 Task: Create List Customer Churn in Board Content Amplification Strategies to Workspace Creative Writing. Create List Customer Engagement in Board Employee Performance Evaluation to Workspace Creative Writing. Create List Customer Satisfaction in Board Content Marketing Infographic Creation and Promotion to Workspace Creative Writing
Action: Mouse moved to (78, 292)
Screenshot: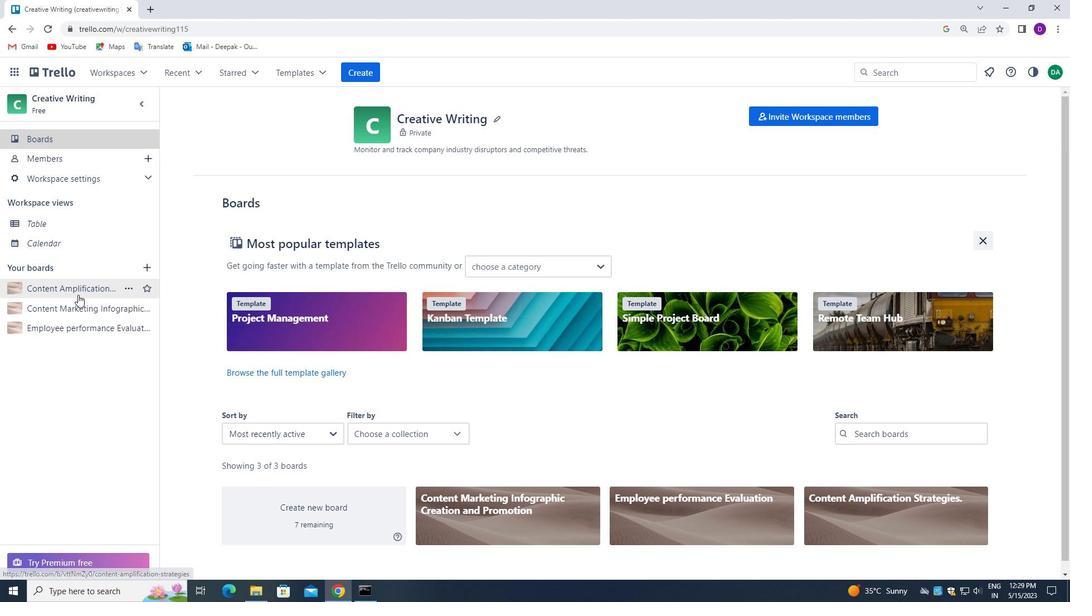 
Action: Mouse pressed left at (78, 292)
Screenshot: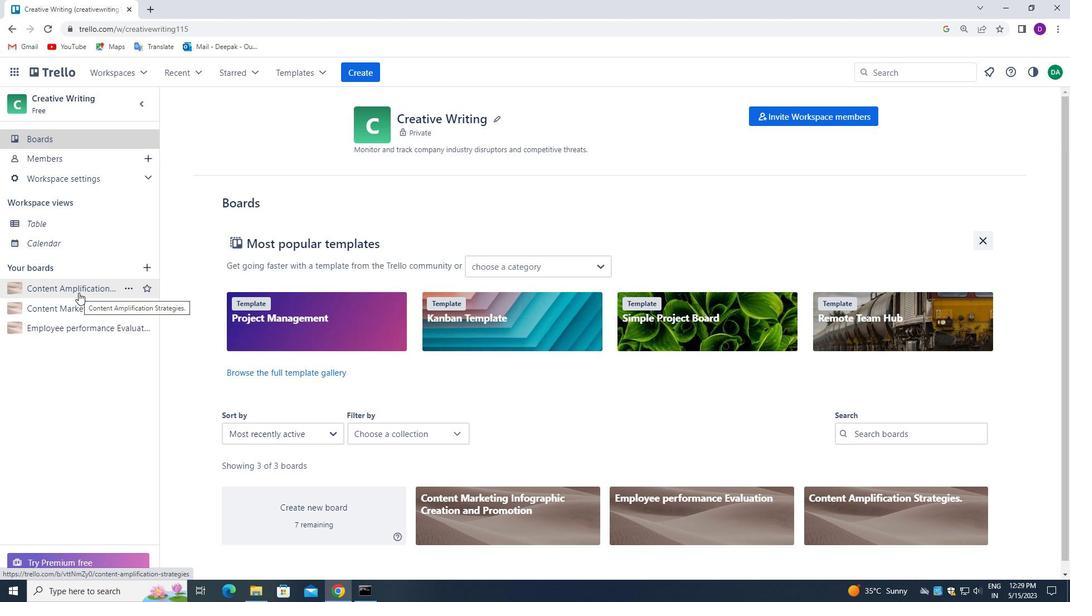 
Action: Mouse moved to (600, 146)
Screenshot: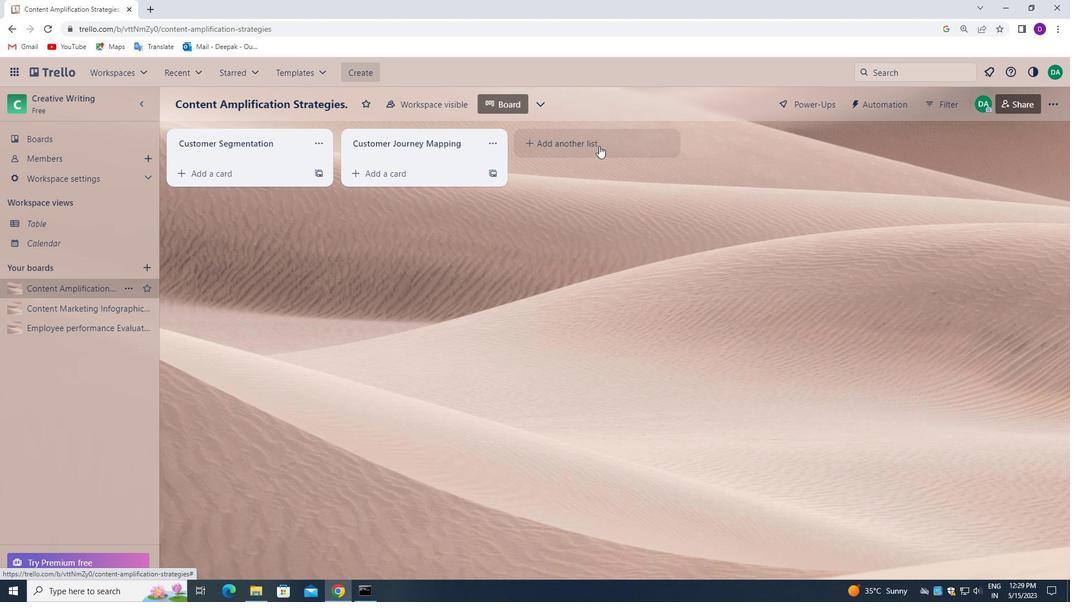 
Action: Mouse pressed left at (600, 146)
Screenshot: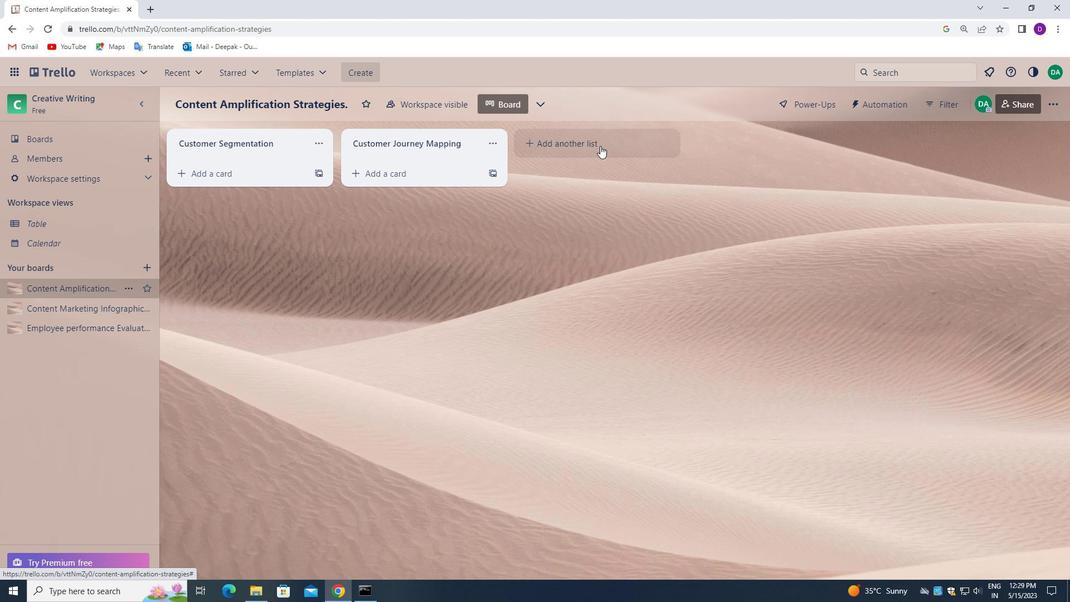 
Action: Mouse moved to (559, 146)
Screenshot: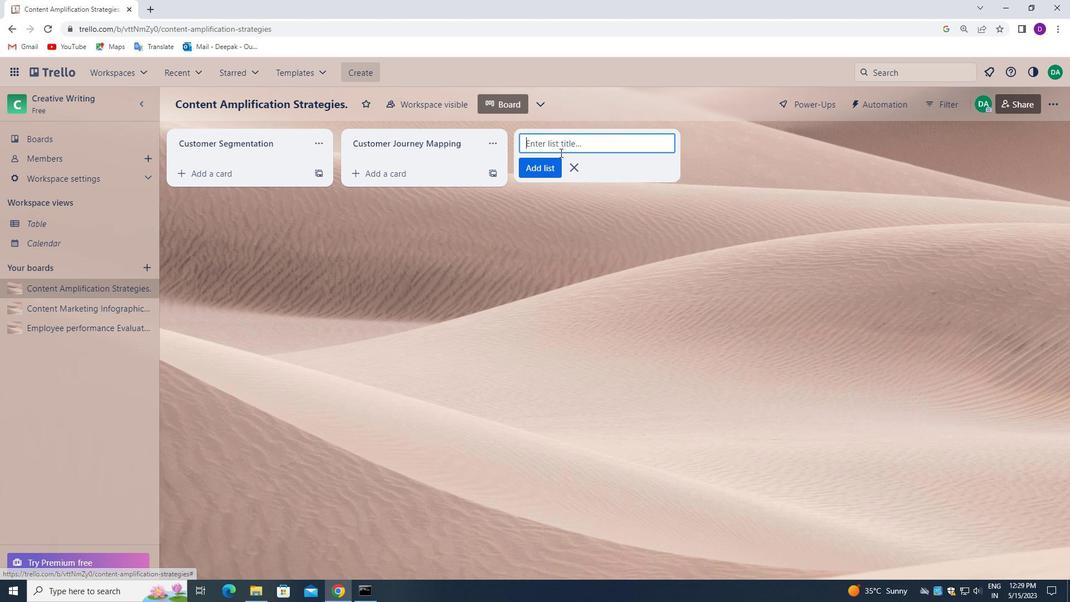 
Action: Mouse pressed left at (559, 146)
Screenshot: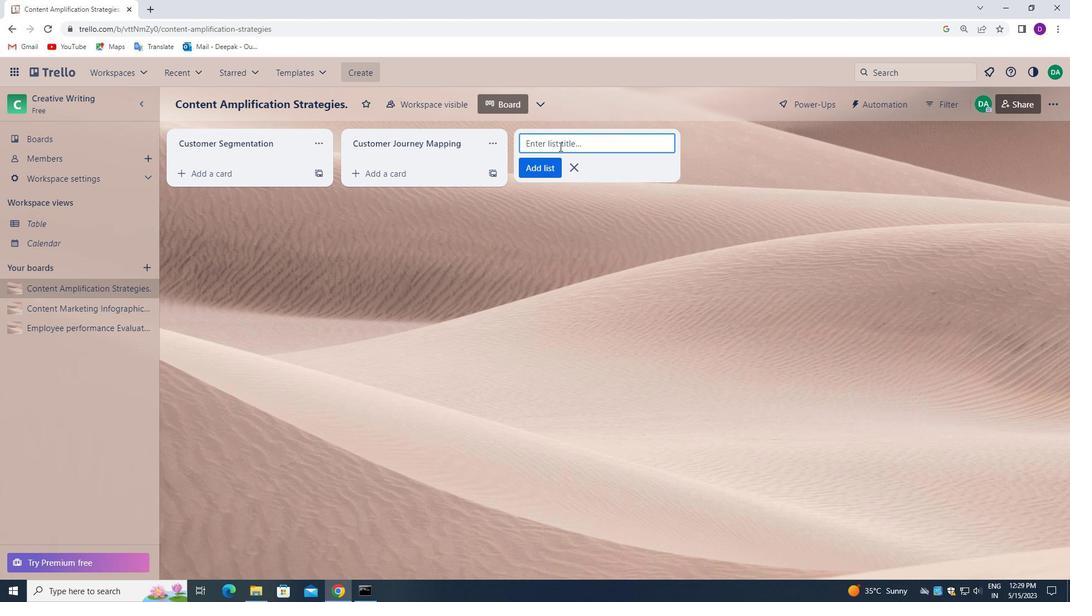 
Action: Key pressed <Key.shift>CUSTOMER<Key.space><Key.shift>CHURN
Screenshot: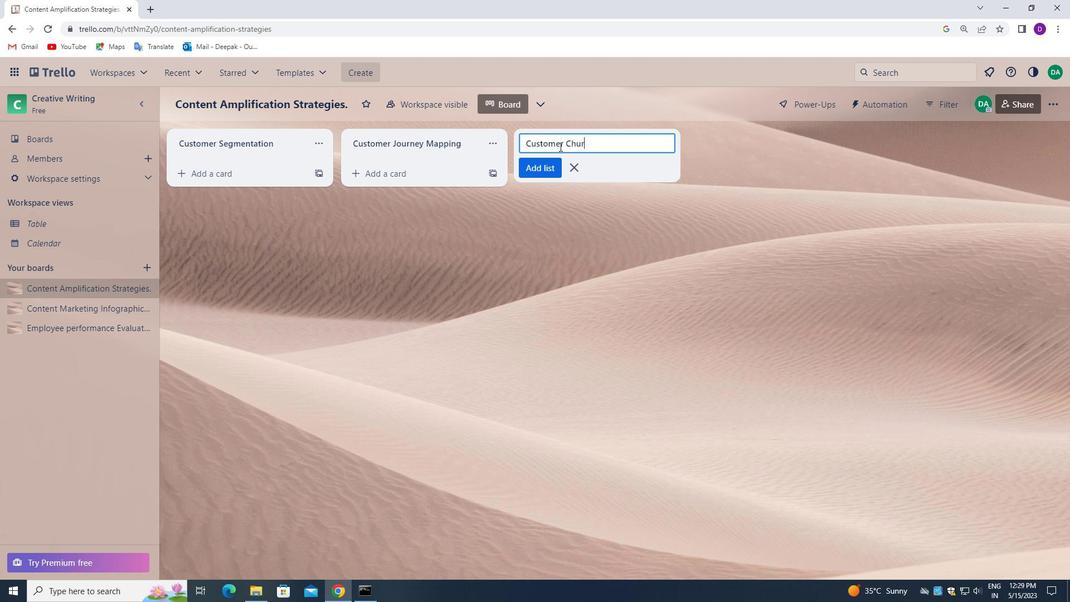 
Action: Mouse moved to (540, 167)
Screenshot: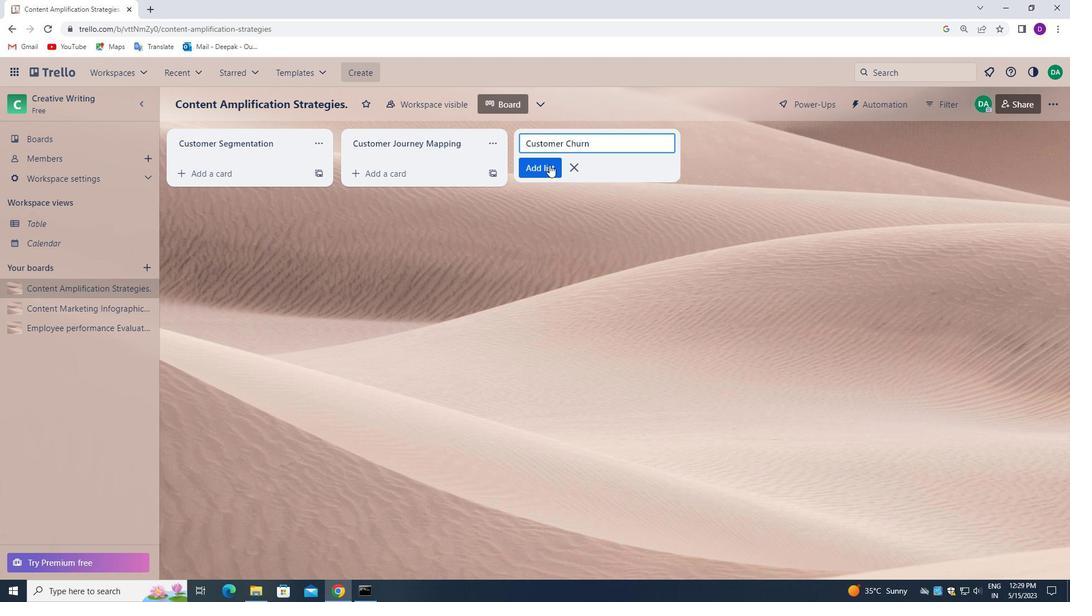 
Action: Mouse pressed left at (540, 167)
Screenshot: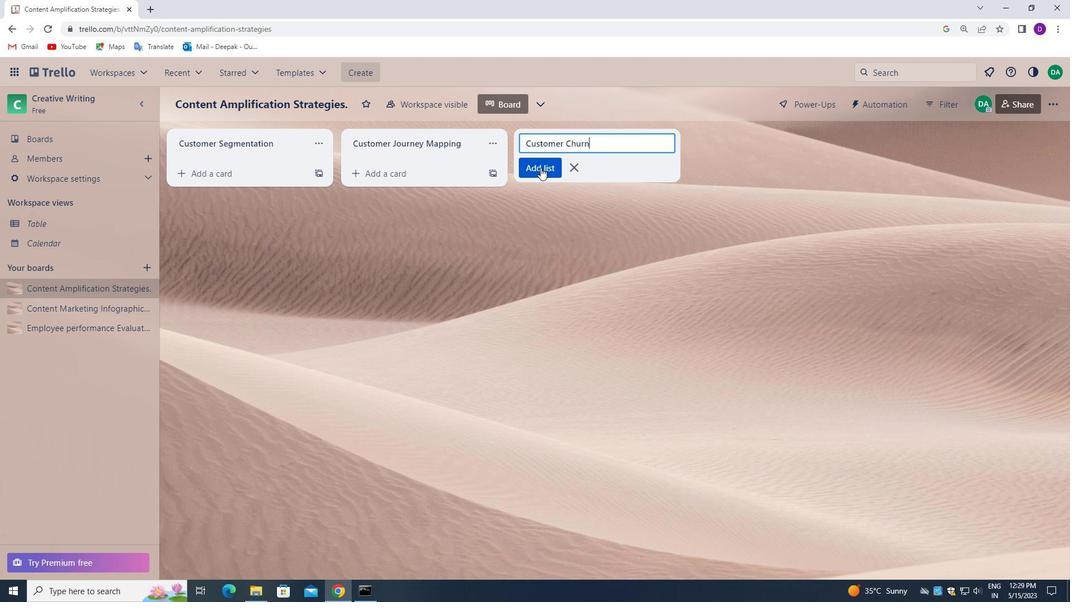 
Action: Mouse moved to (61, 326)
Screenshot: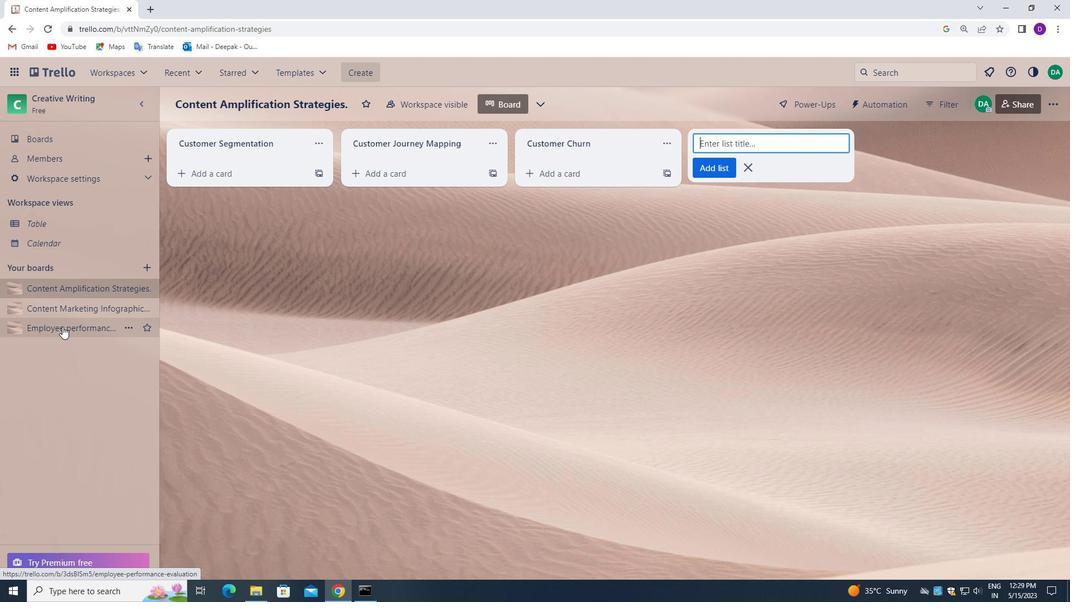 
Action: Mouse pressed left at (61, 326)
Screenshot: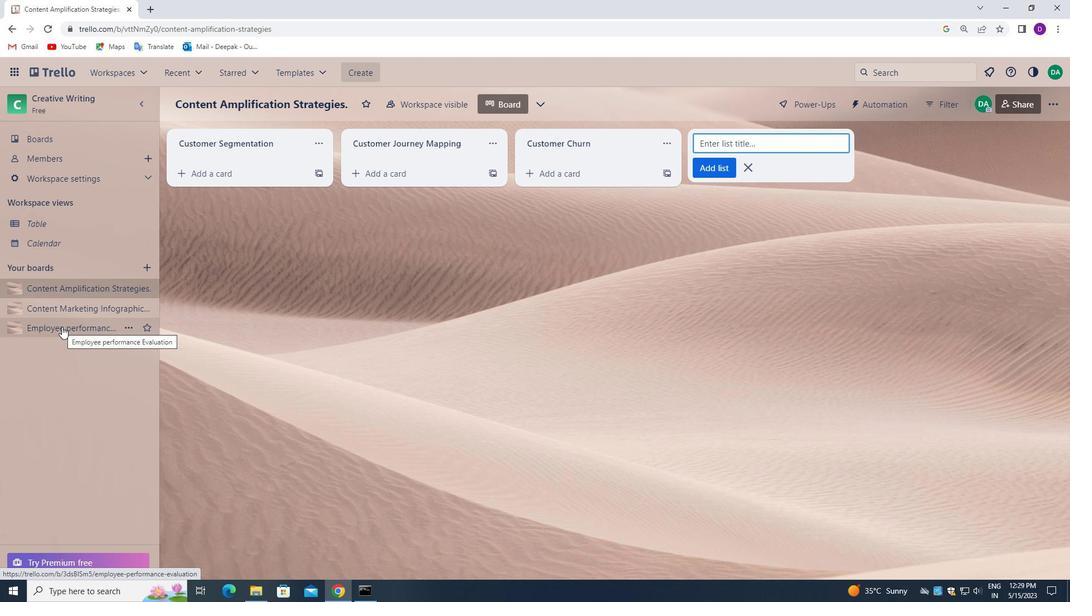 
Action: Mouse moved to (583, 141)
Screenshot: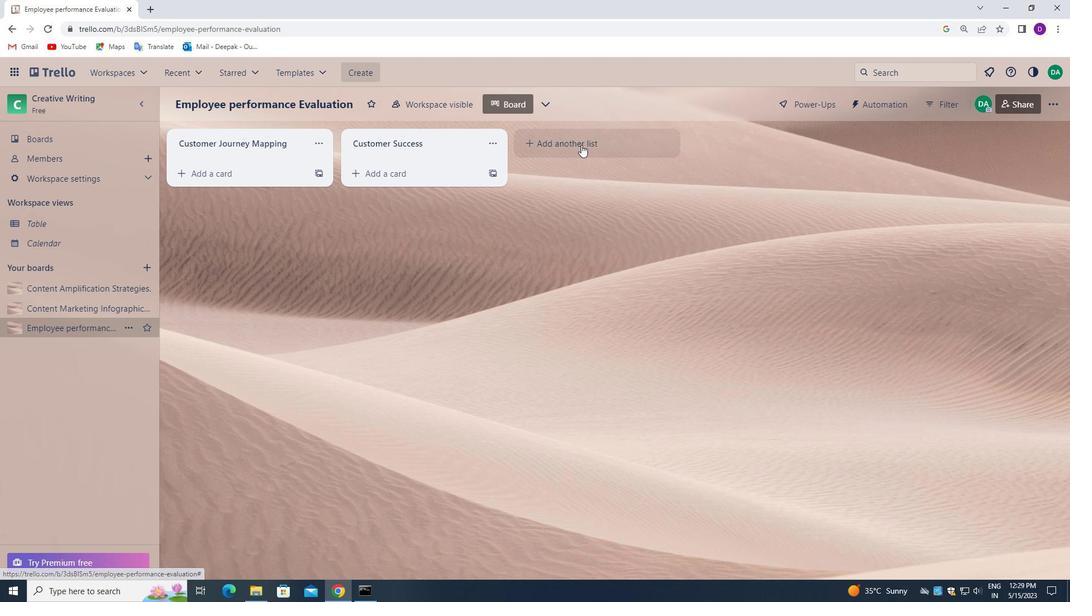
Action: Mouse pressed left at (583, 141)
Screenshot: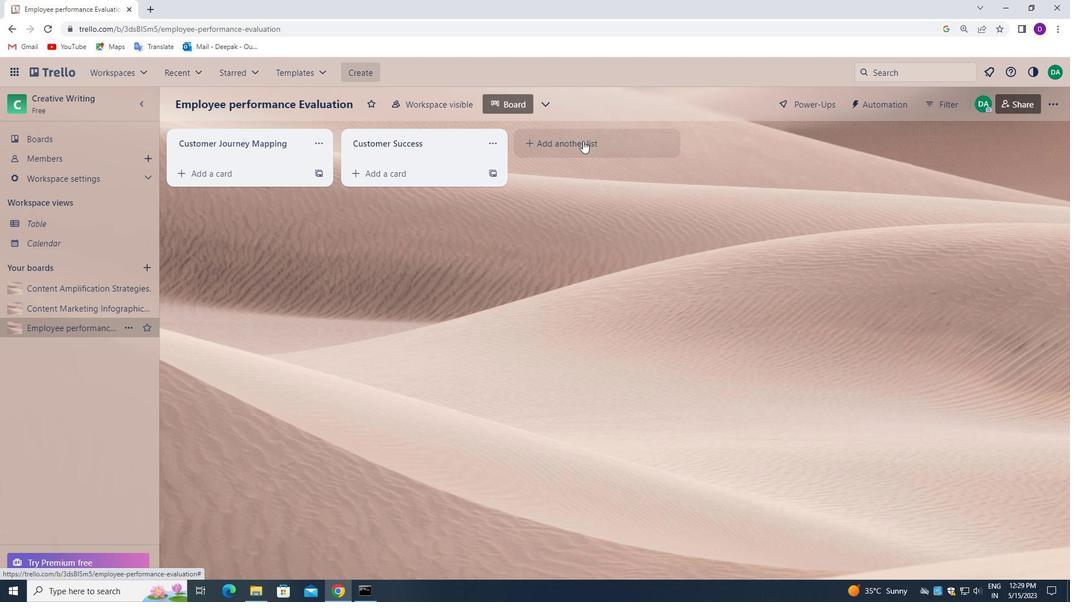 
Action: Mouse moved to (570, 144)
Screenshot: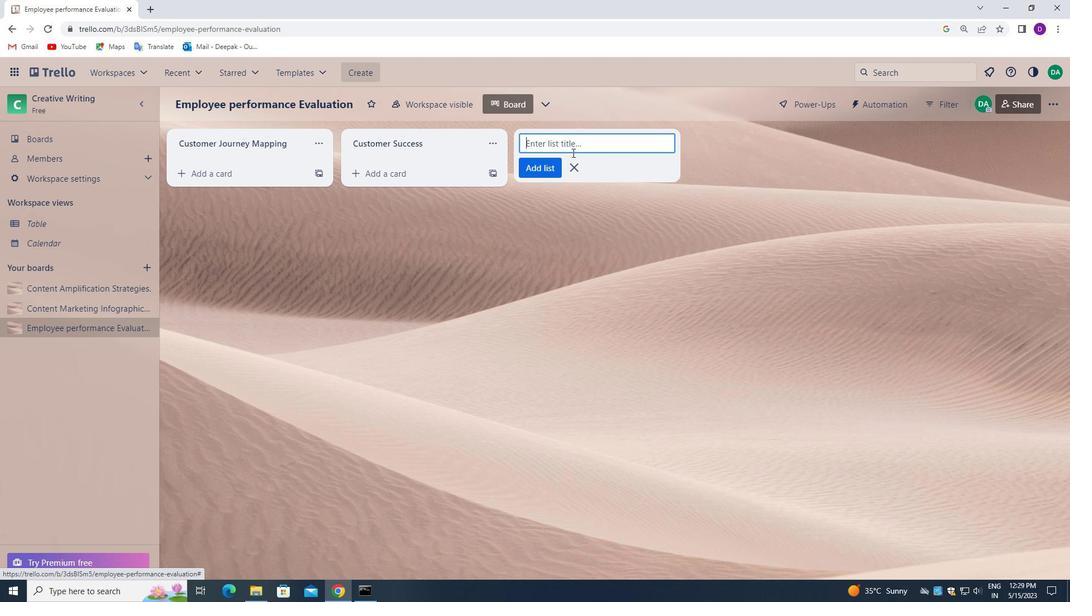 
Action: Mouse pressed left at (570, 144)
Screenshot: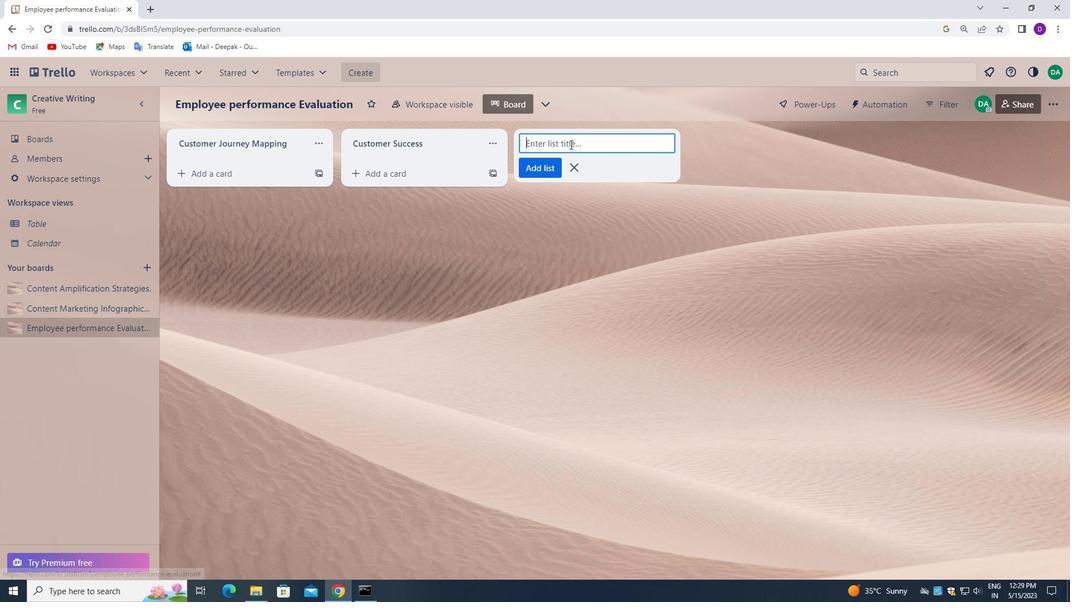 
Action: Key pressed <Key.shift>CUSTOMER<Key.space><Key.shift>ENGAGEMENT
Screenshot: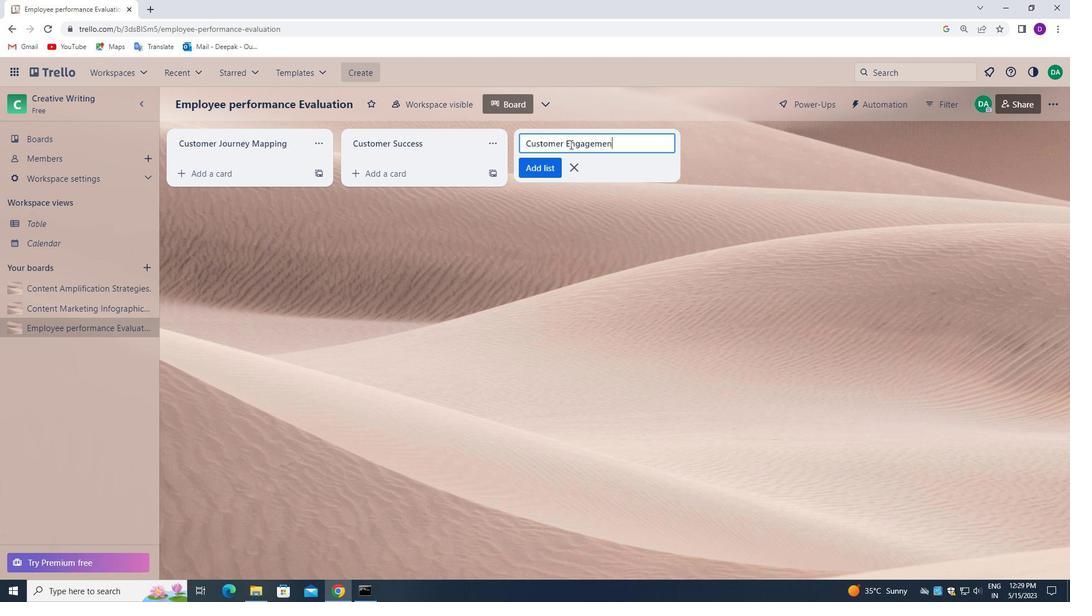 
Action: Mouse moved to (538, 163)
Screenshot: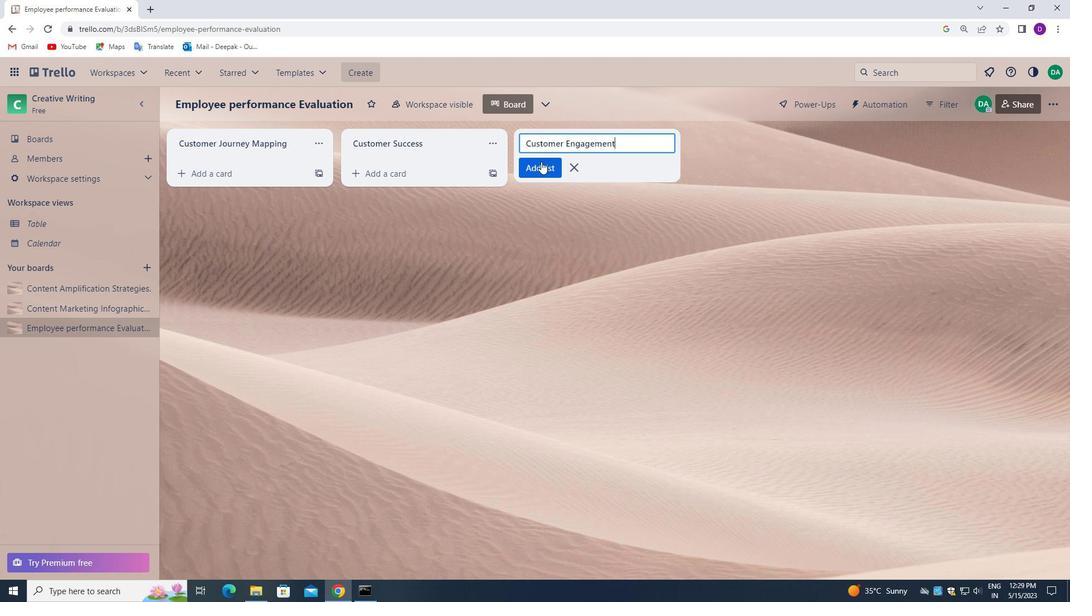 
Action: Mouse pressed left at (538, 163)
Screenshot: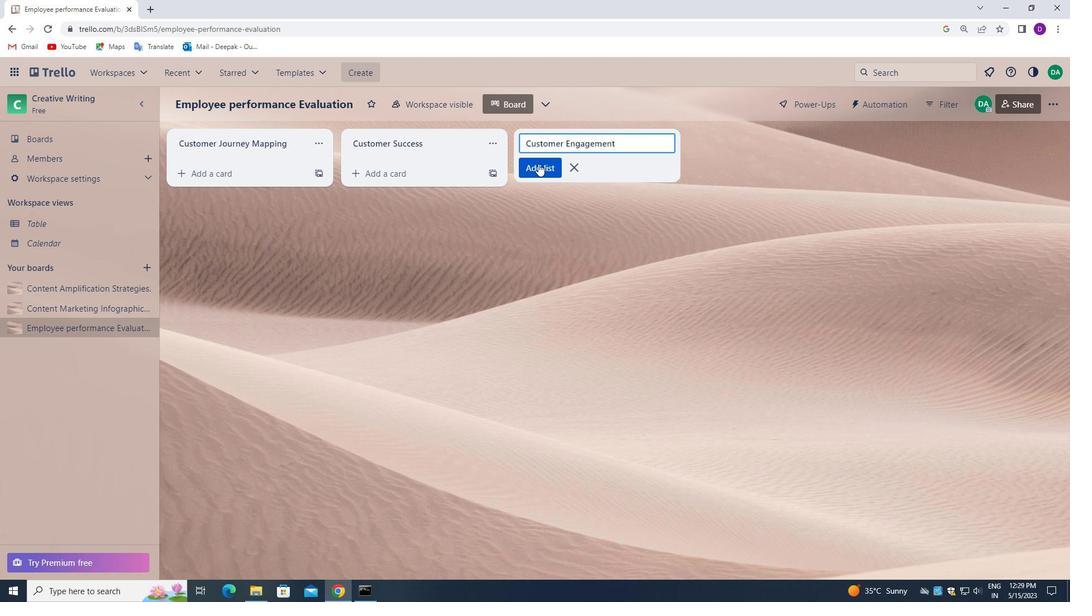 
Action: Mouse moved to (46, 308)
Screenshot: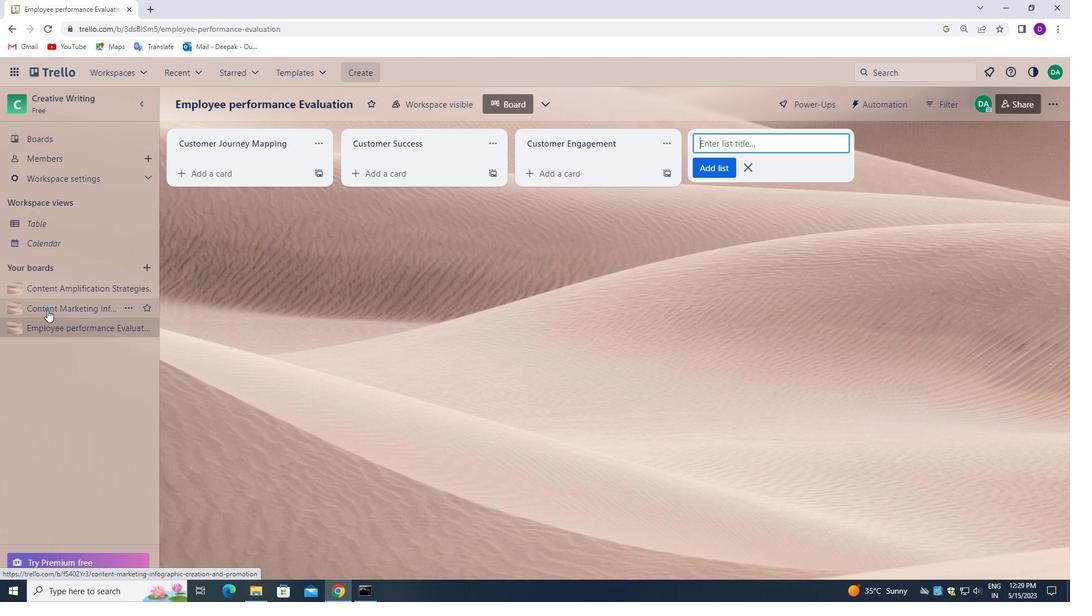 
Action: Mouse pressed left at (46, 308)
Screenshot: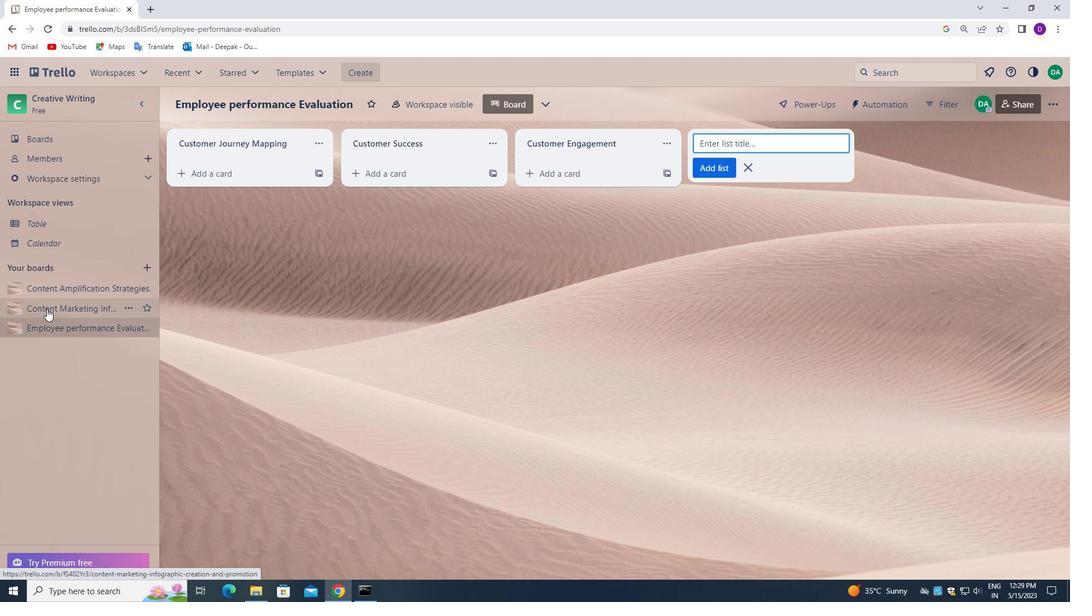 
Action: Mouse moved to (555, 142)
Screenshot: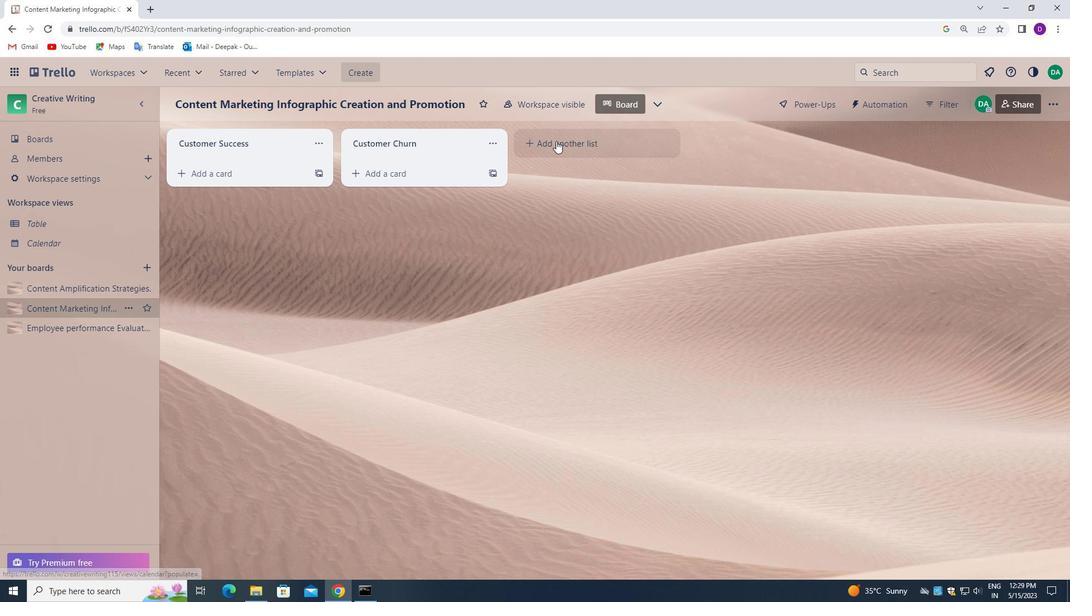 
Action: Mouse pressed left at (555, 142)
Screenshot: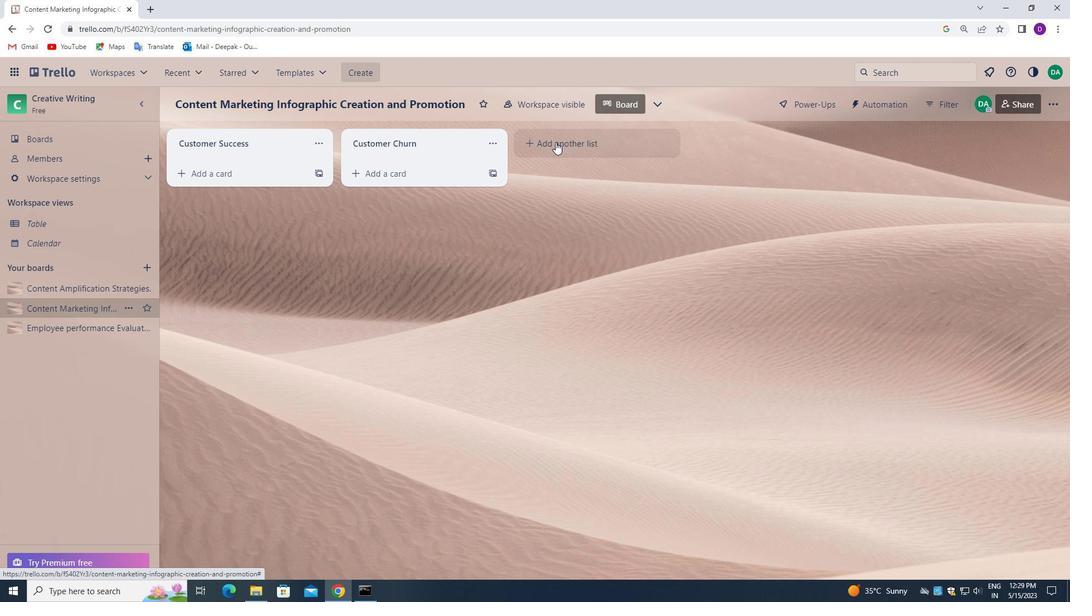 
Action: Mouse moved to (570, 140)
Screenshot: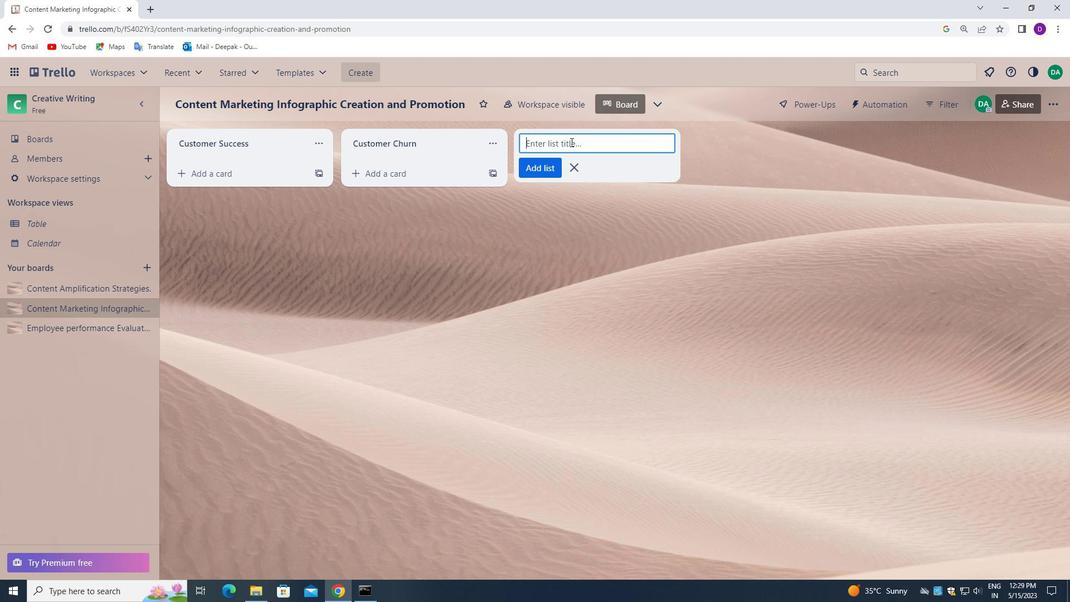 
Action: Mouse pressed left at (570, 140)
Screenshot: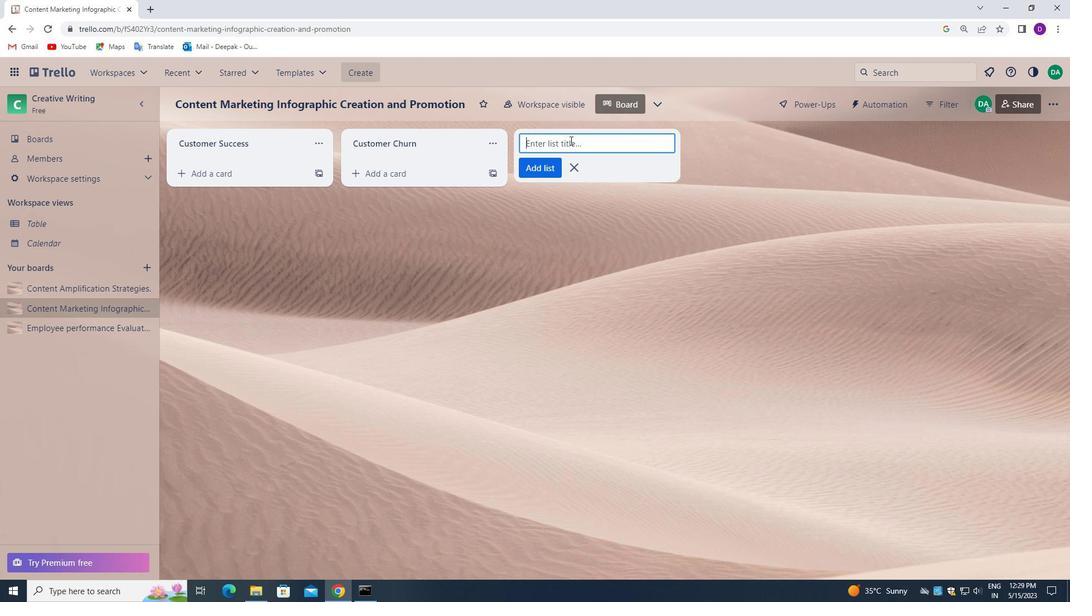 
Action: Key pressed <Key.shift>CUSTOMER<Key.space><Key.shift>SATISFACTION
Screenshot: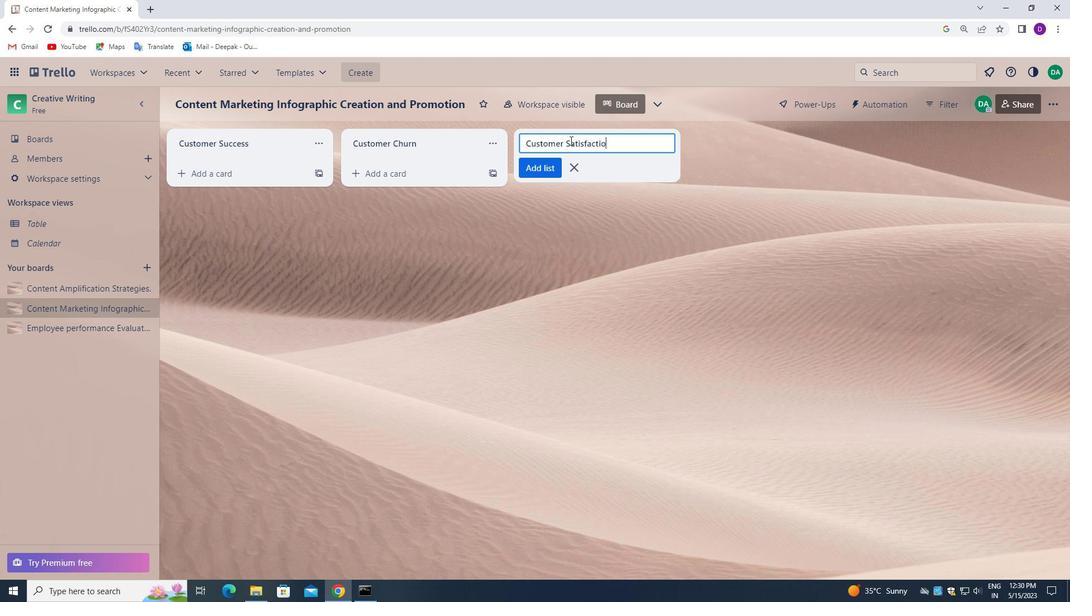 
Action: Mouse moved to (543, 170)
Screenshot: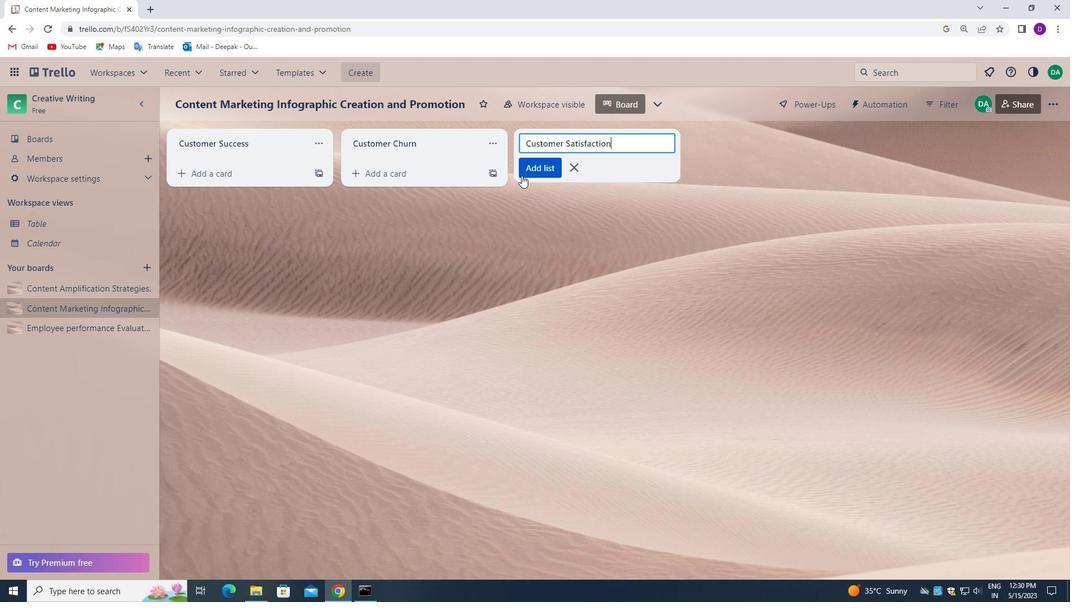 
Action: Mouse pressed left at (543, 170)
Screenshot: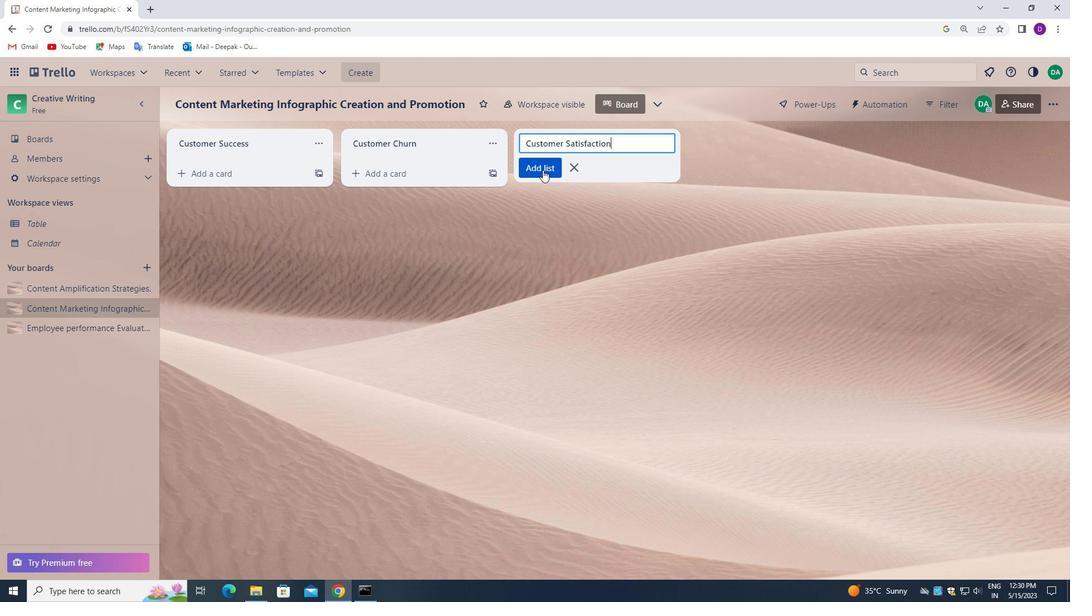 
Action: Mouse moved to (43, 128)
Screenshot: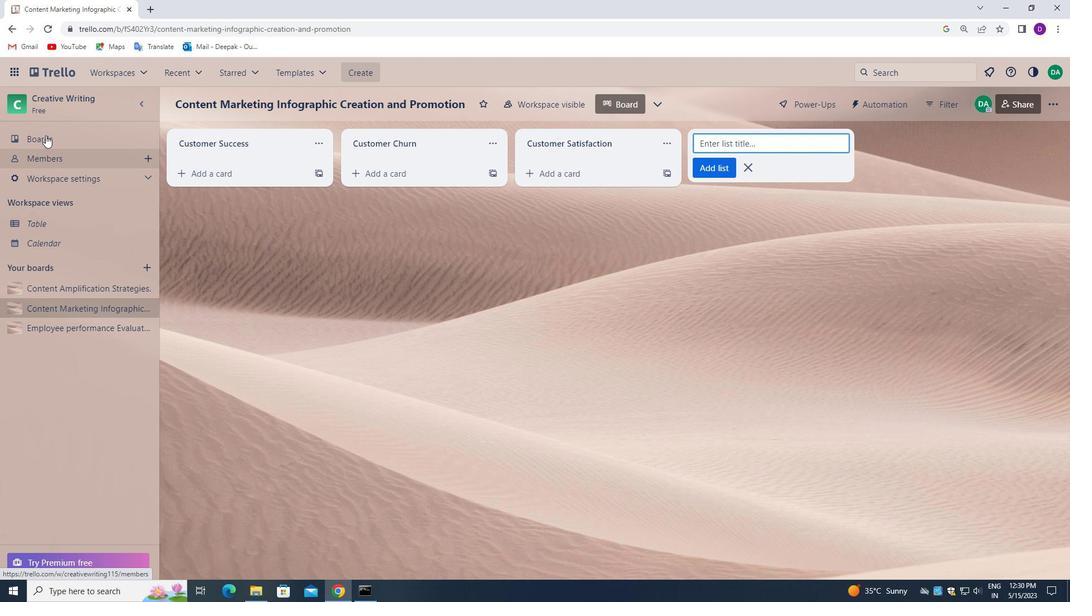 
Action: Mouse pressed left at (43, 128)
Screenshot: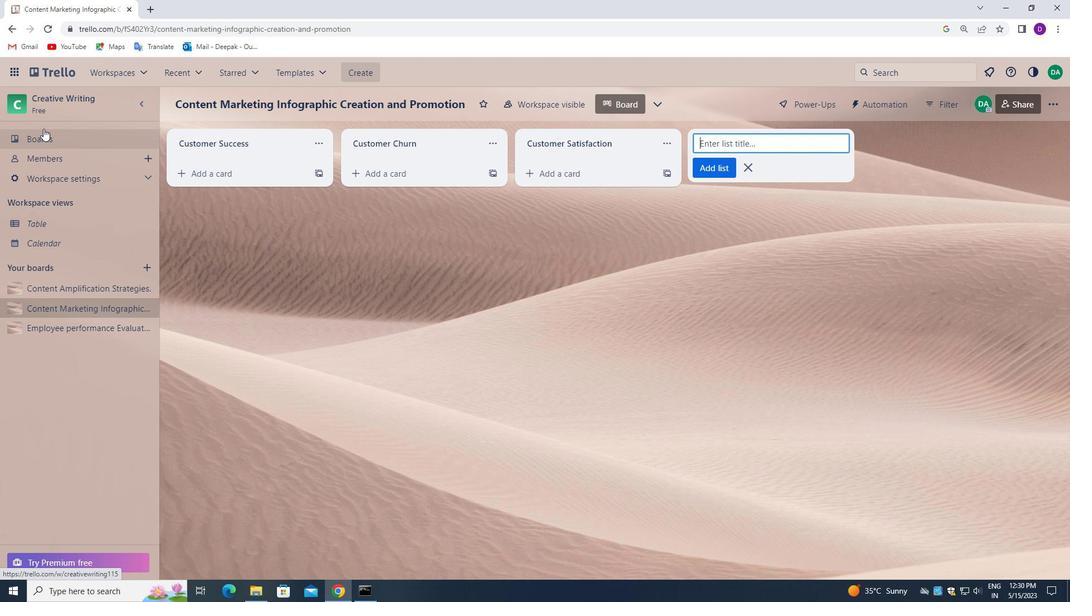 
